 Task: Add an event with the title Casual Webinar: Advanced Social Media Advertising Tactics for Conversions, date '2023/10/23', time 8:30 AM to 10:30 AM, logged in from the account softage.3@softage.netand send the event invitation to softage.6@softage.net and softage.7@softage.net. Set a reminder for the event 1 hour before
Action: Mouse moved to (80, 82)
Screenshot: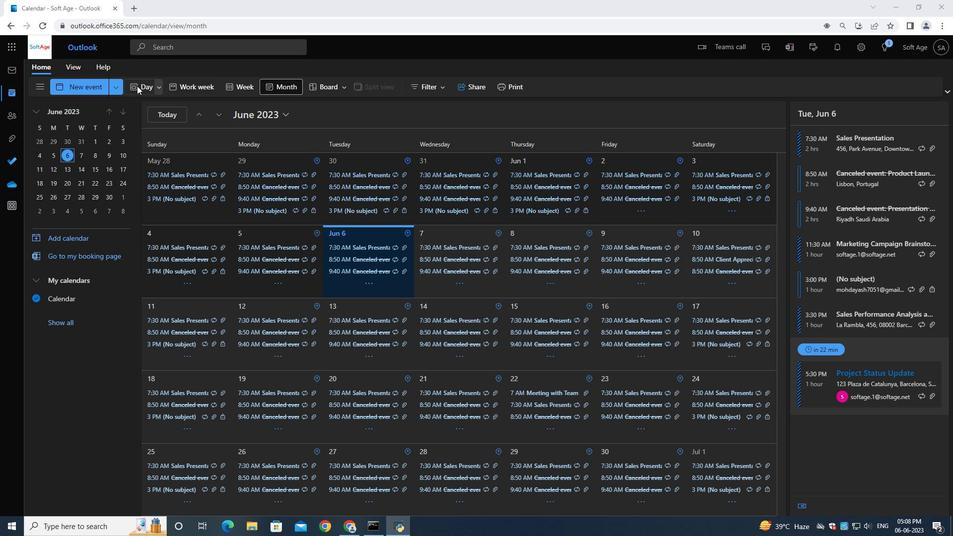 
Action: Mouse pressed left at (80, 82)
Screenshot: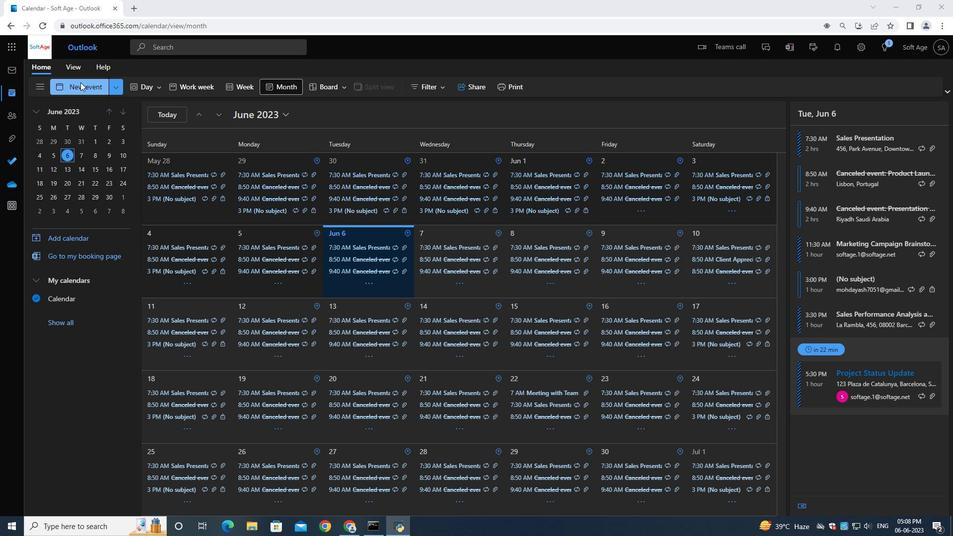 
Action: Mouse moved to (244, 141)
Screenshot: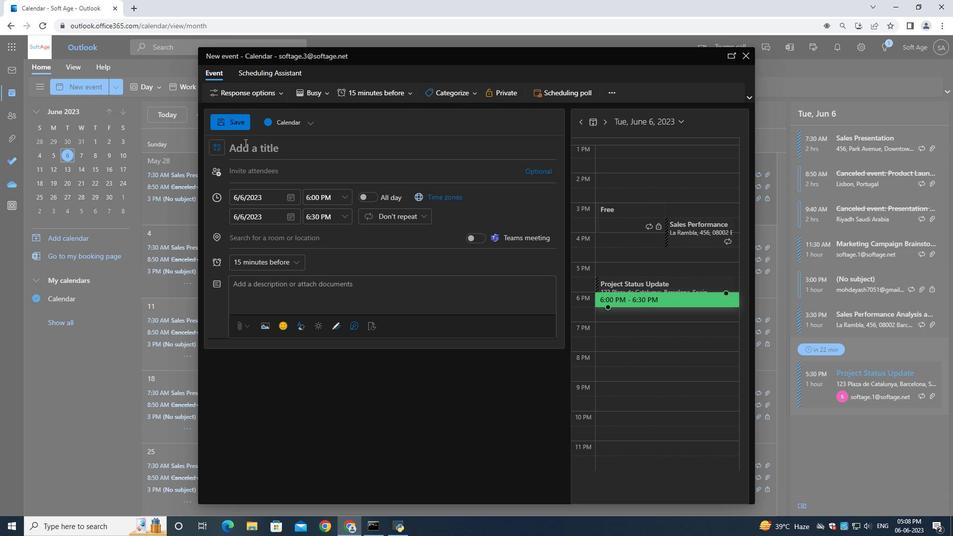 
Action: Key pressed <Key.shift>Casual<Key.space><Key.shift>Webinar<Key.shift_r>:<Key.space><Key.shift><Key.shift><Key.shift><Key.shift><Key.shift><Key.shift><Key.shift><Key.shift><Key.shift><Key.shift><Key.shift>Advanced<Key.space><Key.shift>Social<Key.space><Key.shift>Mea<Key.backspace>dia<Key.space><Key.shift>Advertising<Key.space><Key.shift><Key.shift><Key.shift>Tactics<Key.space>for<Key.space><Key.shift>Conversions
Screenshot: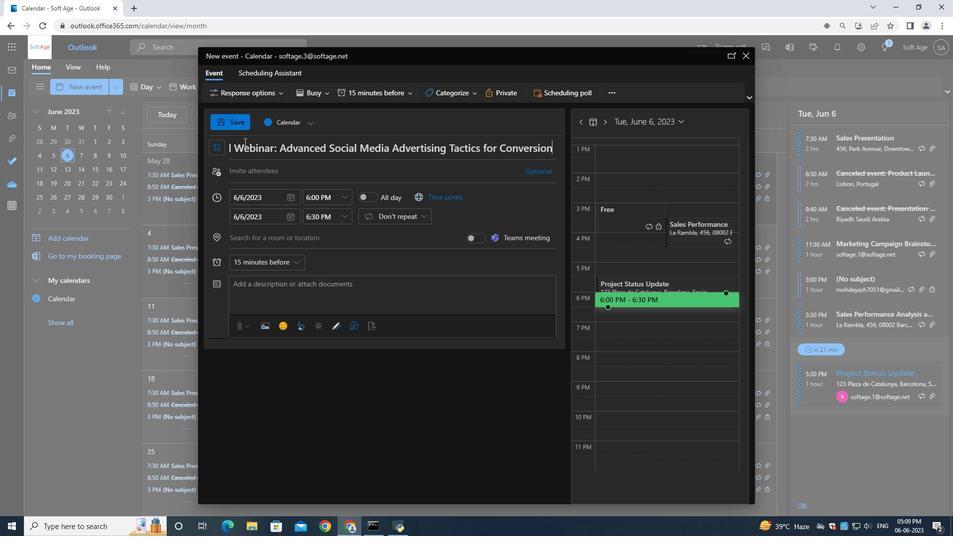 
Action: Mouse moved to (289, 196)
Screenshot: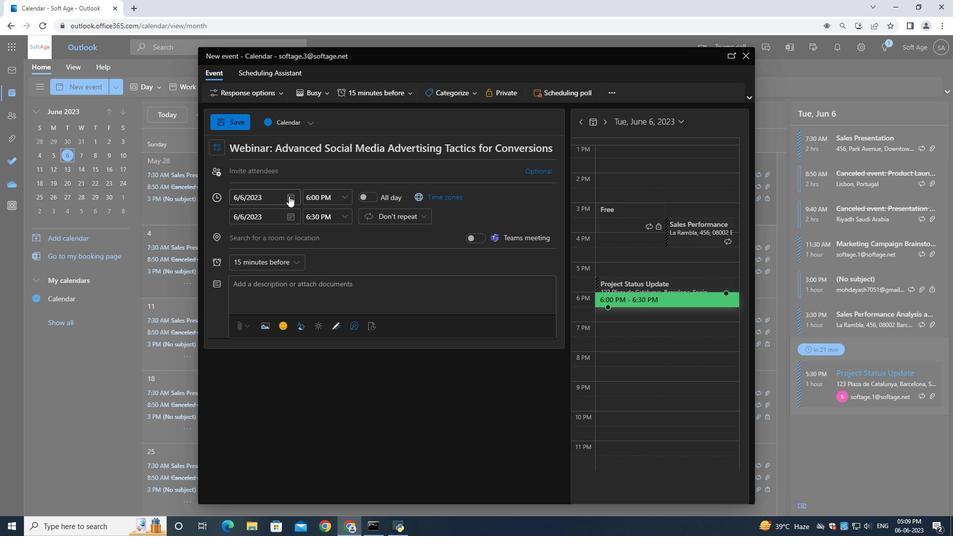 
Action: Mouse pressed left at (289, 196)
Screenshot: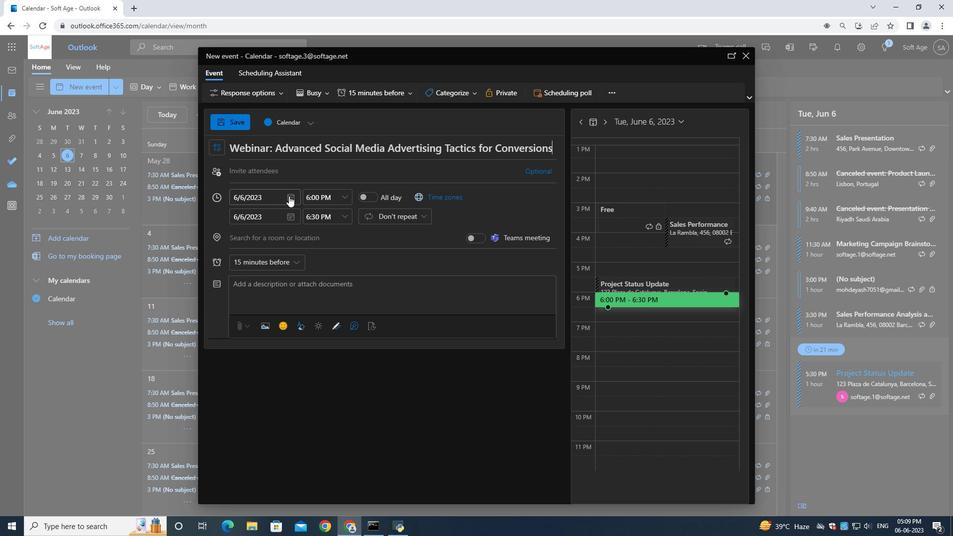 
Action: Mouse moved to (326, 212)
Screenshot: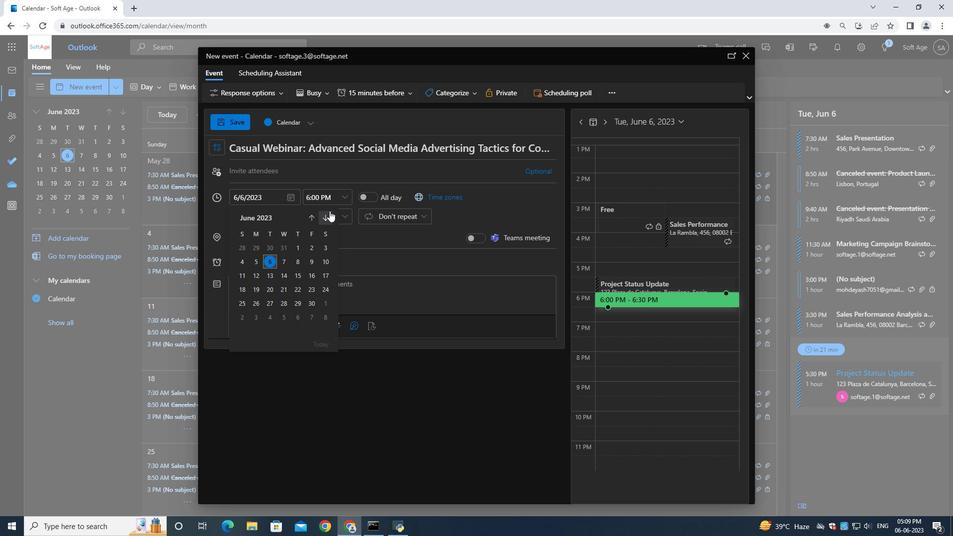 
Action: Mouse pressed left at (326, 212)
Screenshot: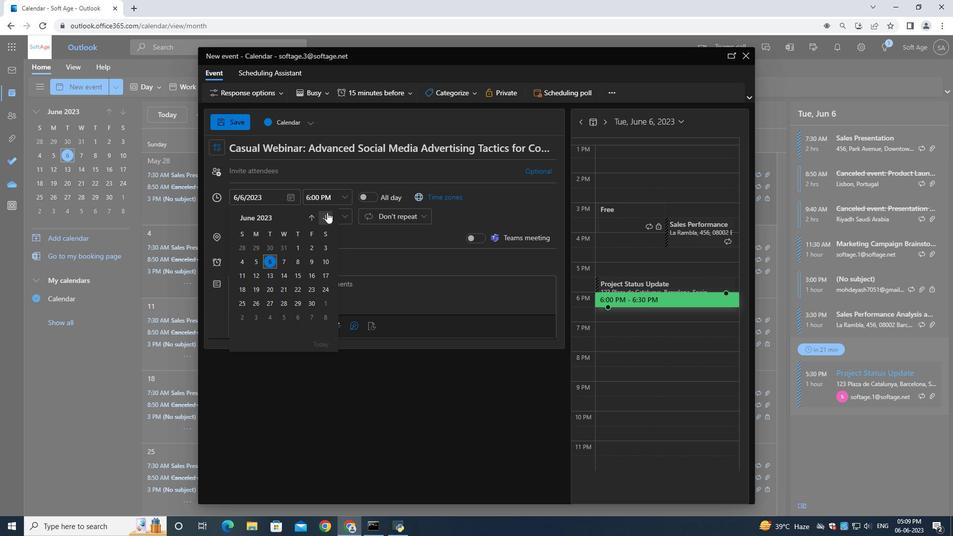 
Action: Mouse moved to (327, 213)
Screenshot: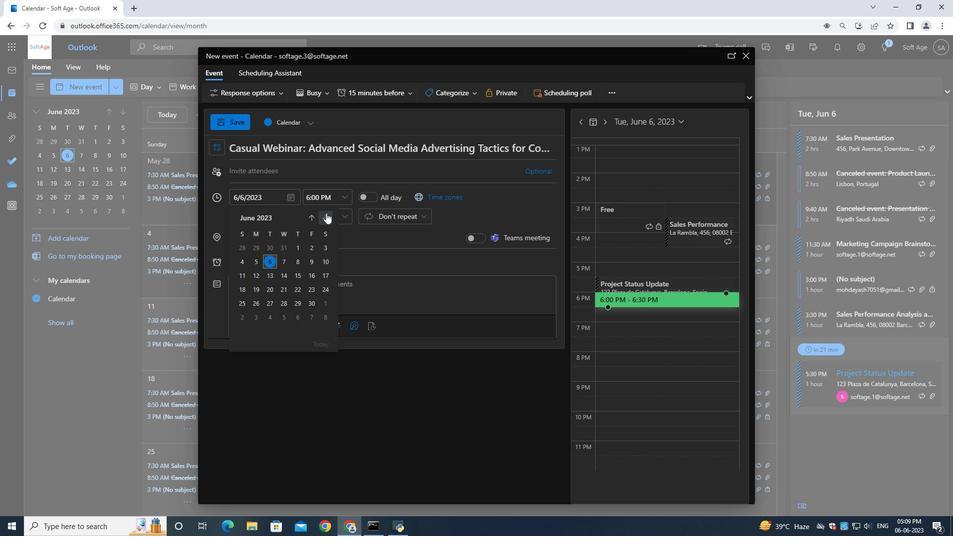
Action: Mouse pressed left at (327, 213)
Screenshot: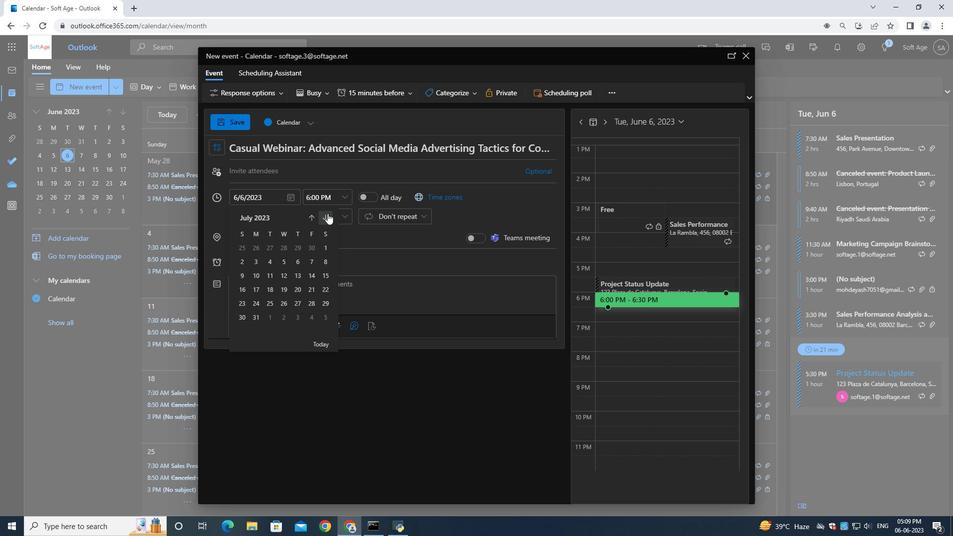 
Action: Mouse pressed left at (327, 213)
Screenshot: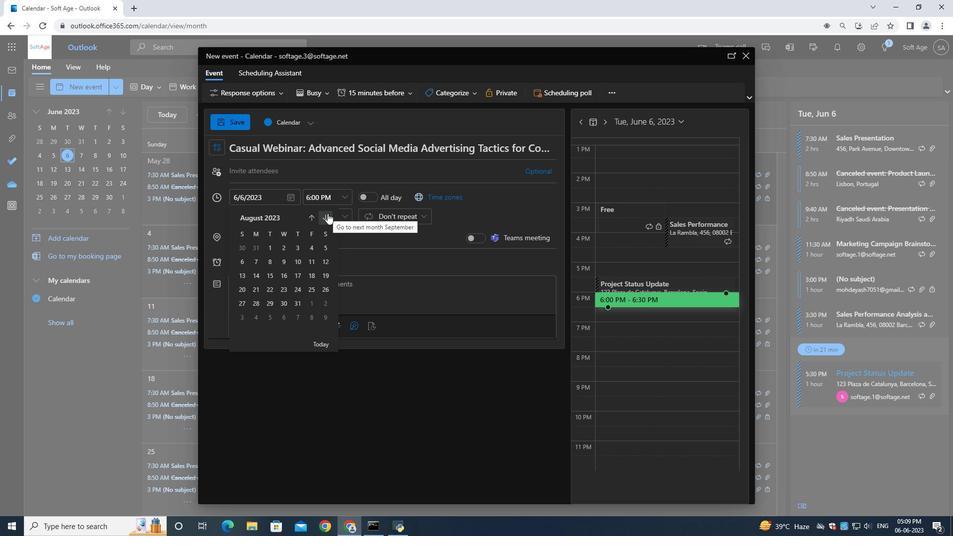 
Action: Mouse pressed left at (327, 213)
Screenshot: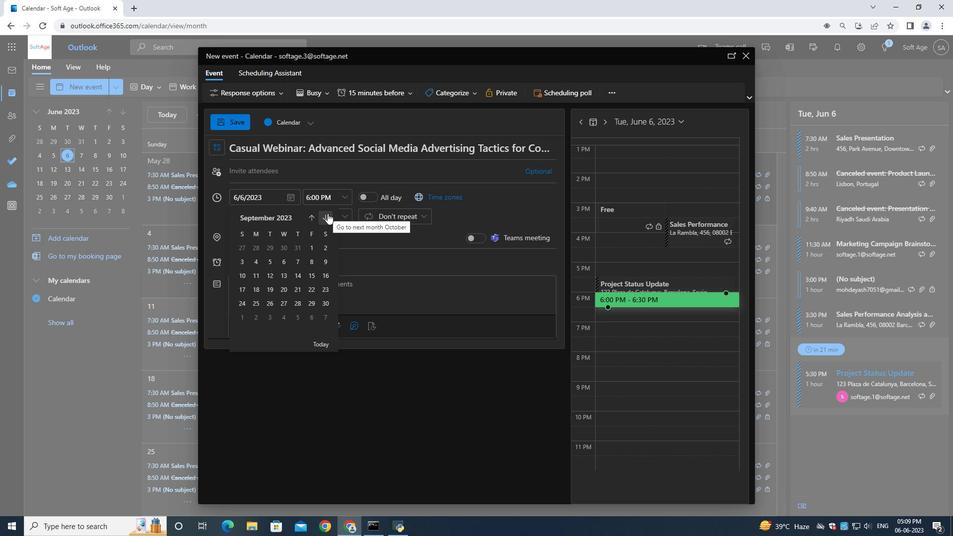 
Action: Mouse moved to (259, 288)
Screenshot: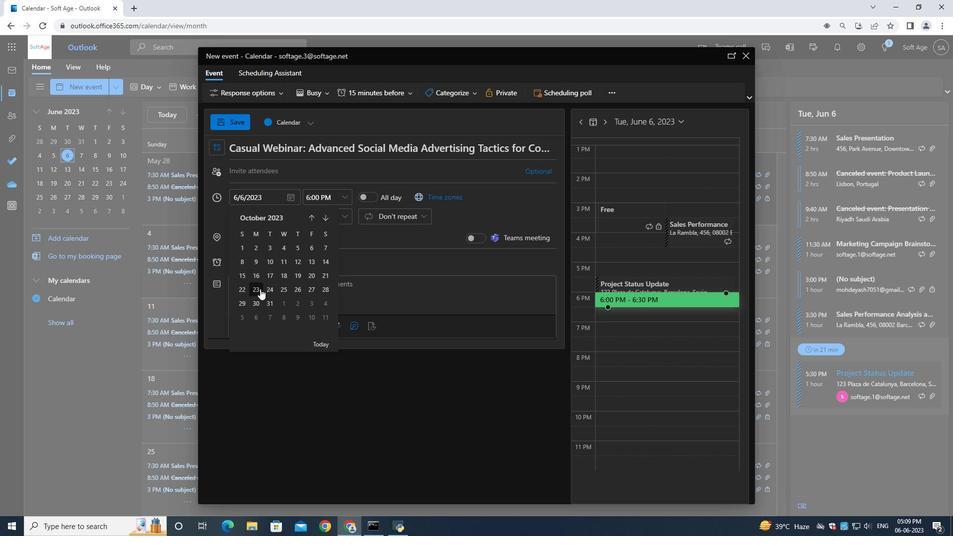 
Action: Mouse pressed left at (259, 288)
Screenshot: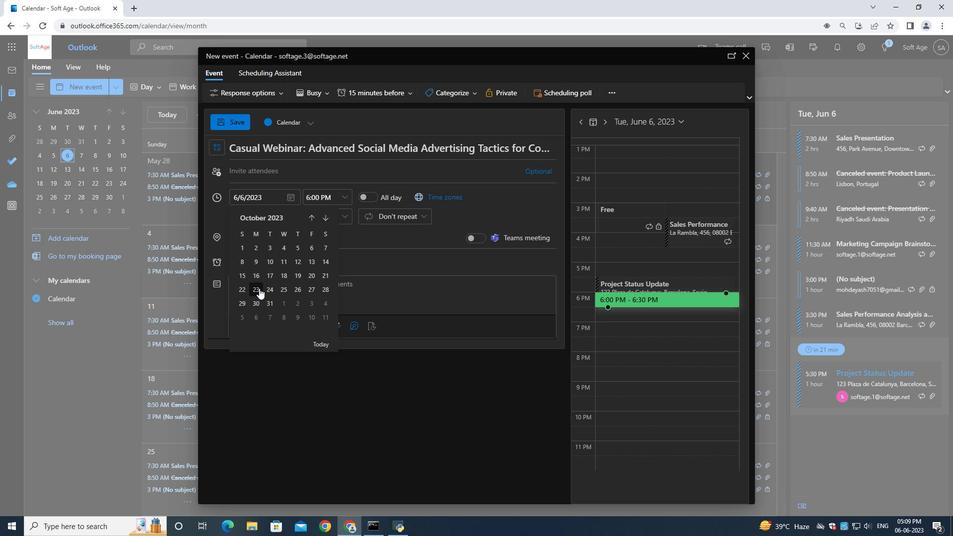 
Action: Mouse moved to (332, 200)
Screenshot: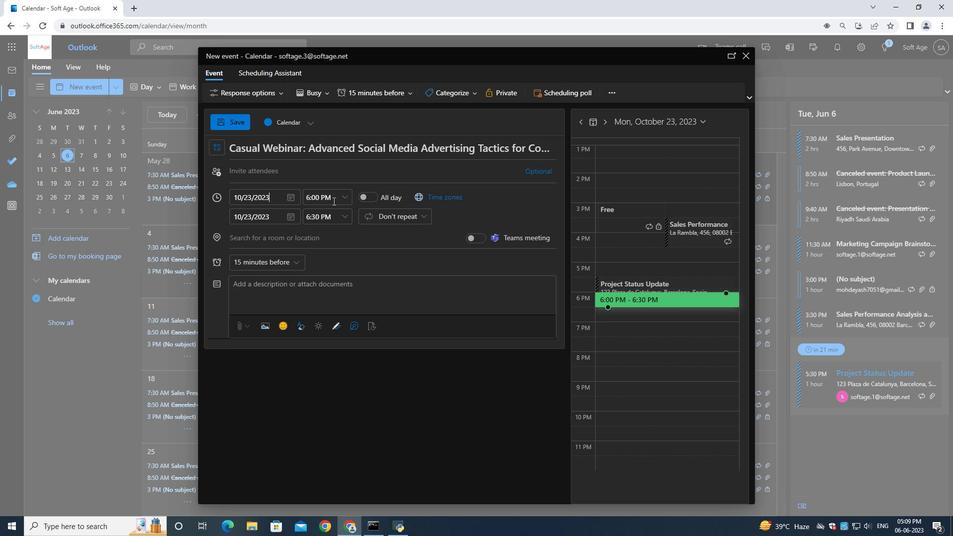 
Action: Mouse pressed left at (332, 200)
Screenshot: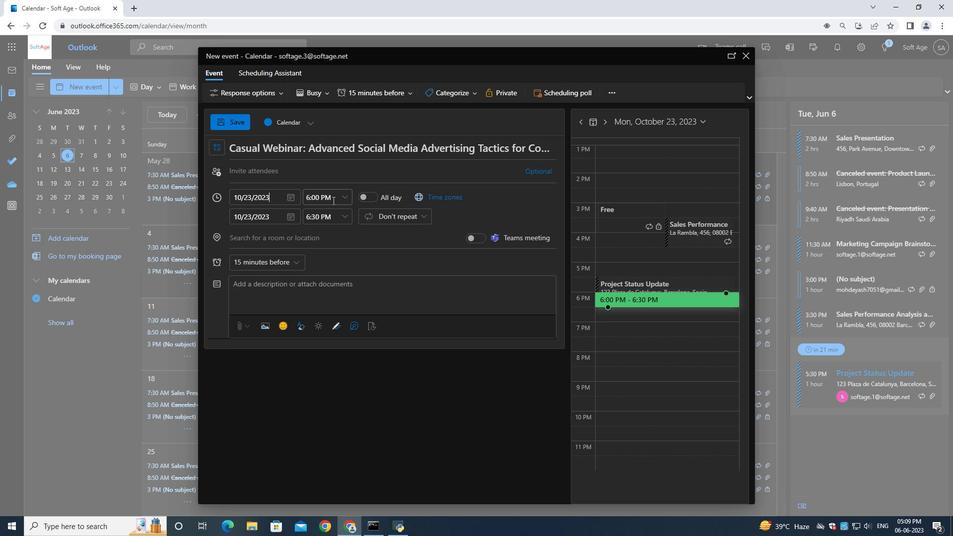 
Action: Key pressed 8<Key.shift_r>:30<Key.shift>AM
Screenshot: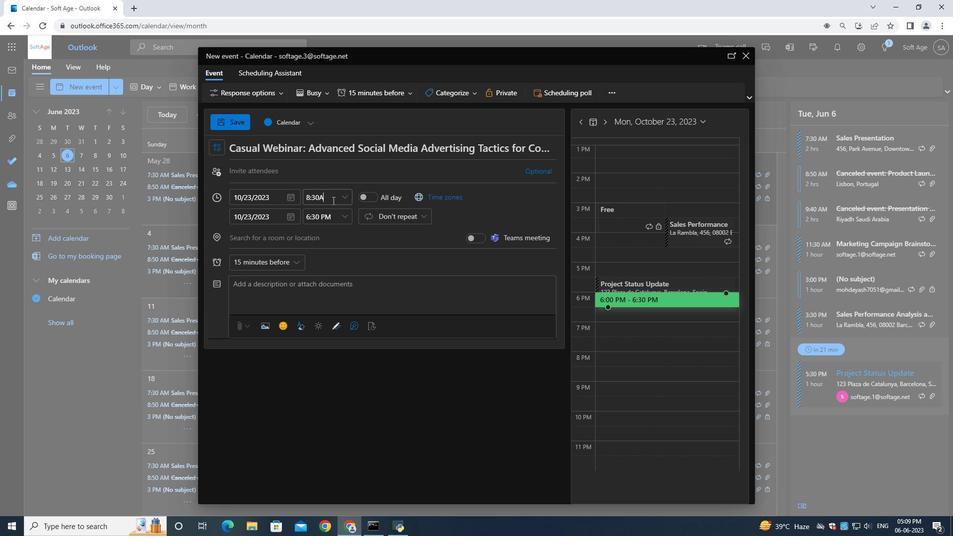
Action: Mouse moved to (314, 219)
Screenshot: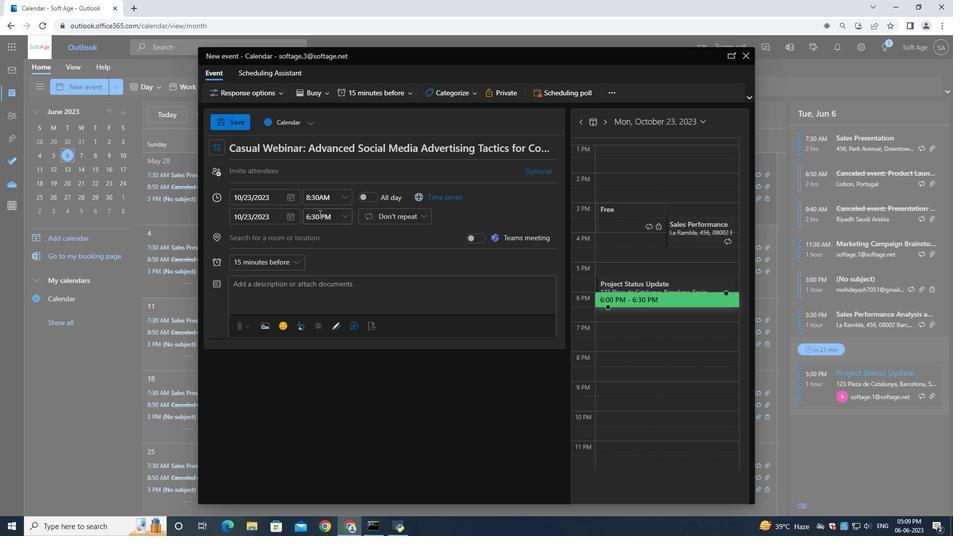 
Action: Mouse pressed left at (314, 219)
Screenshot: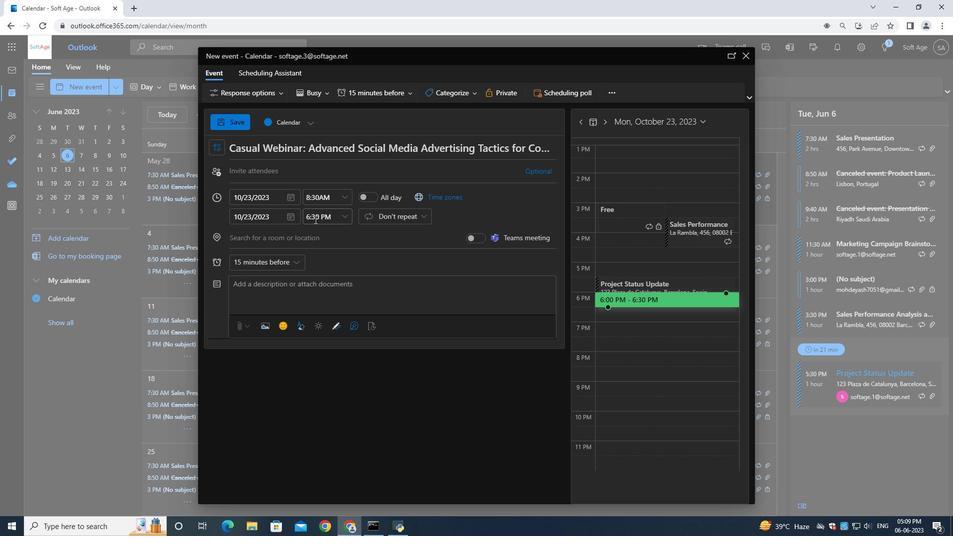 
Action: Key pressed 10<Key.shift_r>:30<Key.shift>AM
Screenshot: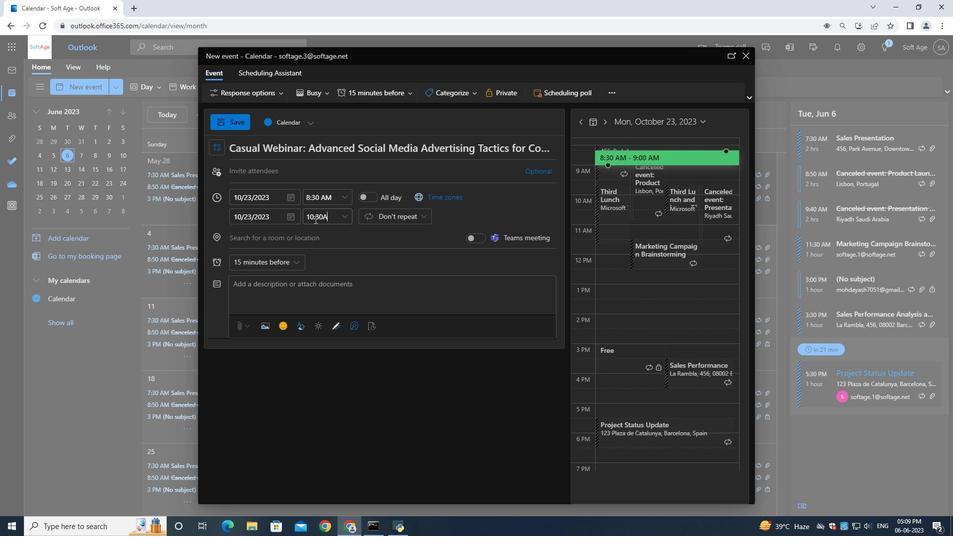 
Action: Mouse moved to (261, 172)
Screenshot: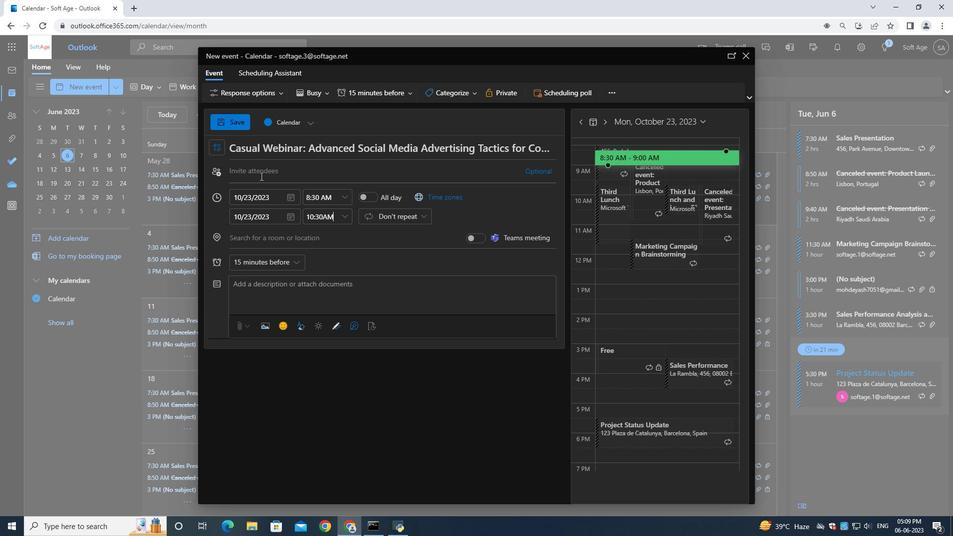 
Action: Mouse pressed left at (261, 172)
Screenshot: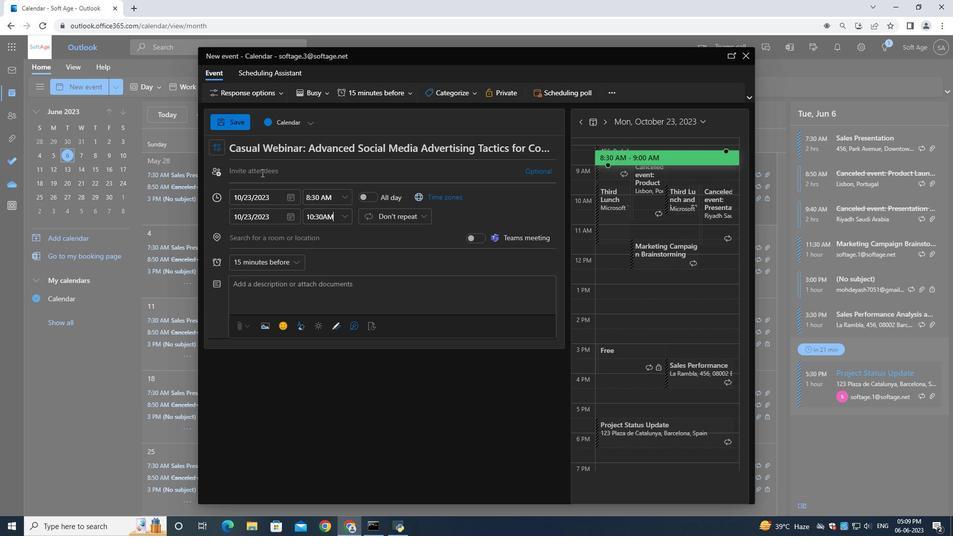 
Action: Mouse moved to (263, 172)
Screenshot: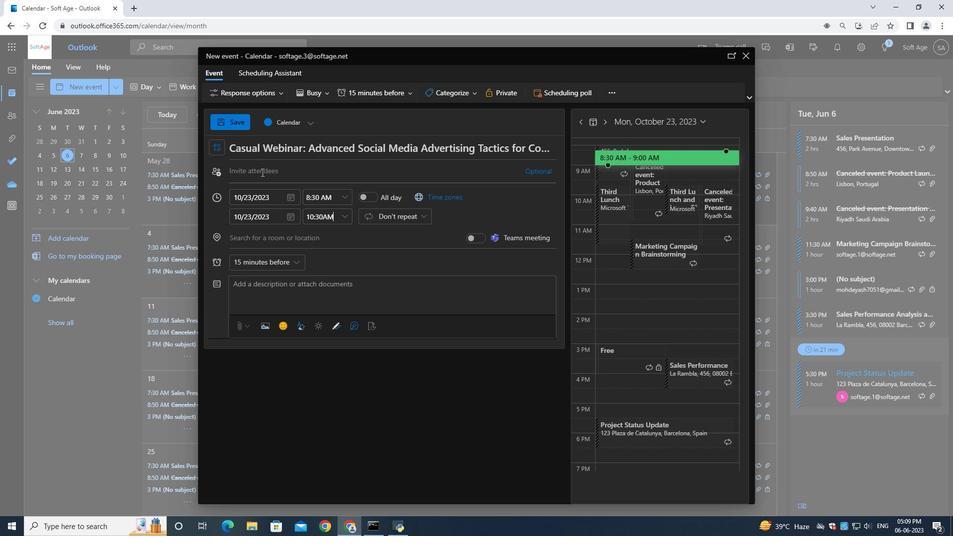 
Action: Key pressed softage.6<Key.shift>@softage.net
Screenshot: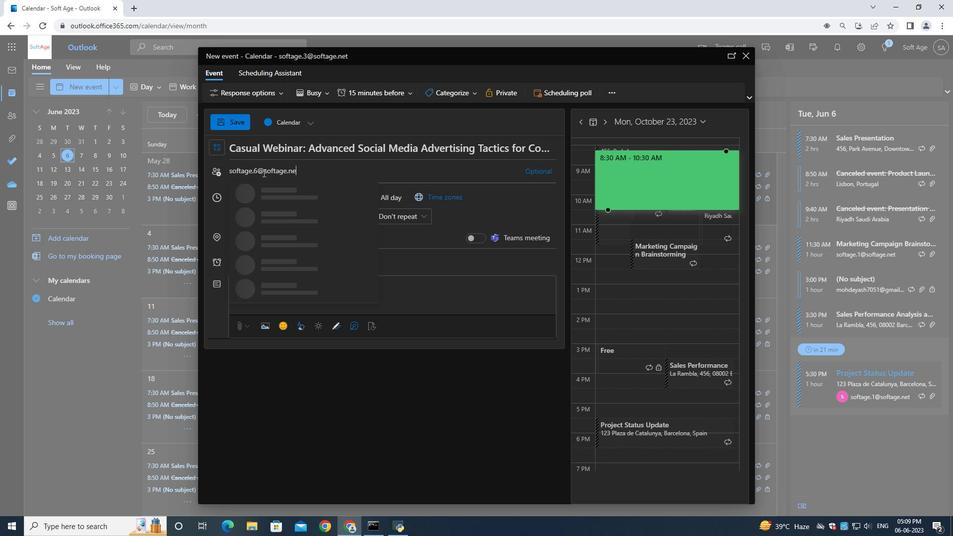 
Action: Mouse moved to (279, 192)
Screenshot: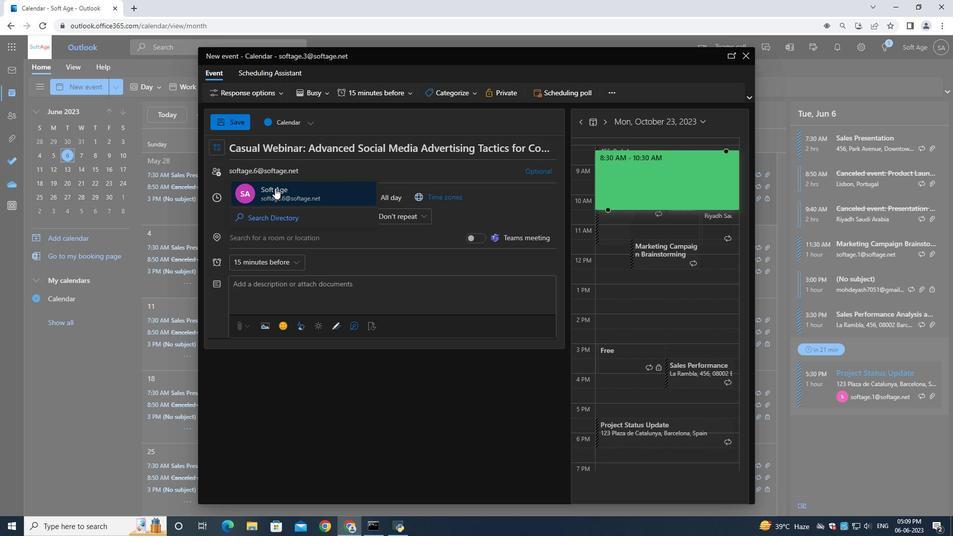 
Action: Mouse pressed left at (279, 192)
Screenshot: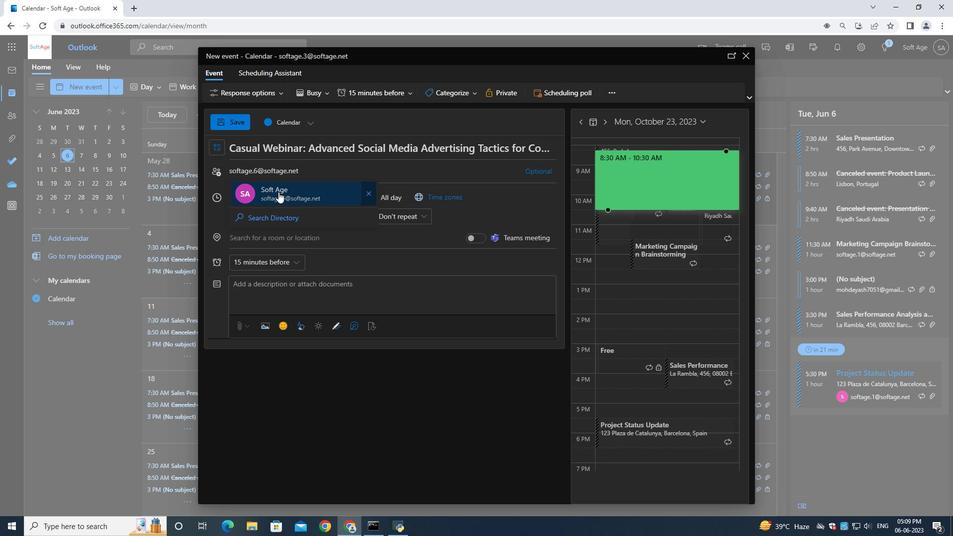 
Action: Key pressed softage.7<Key.shift>@softage.net
Screenshot: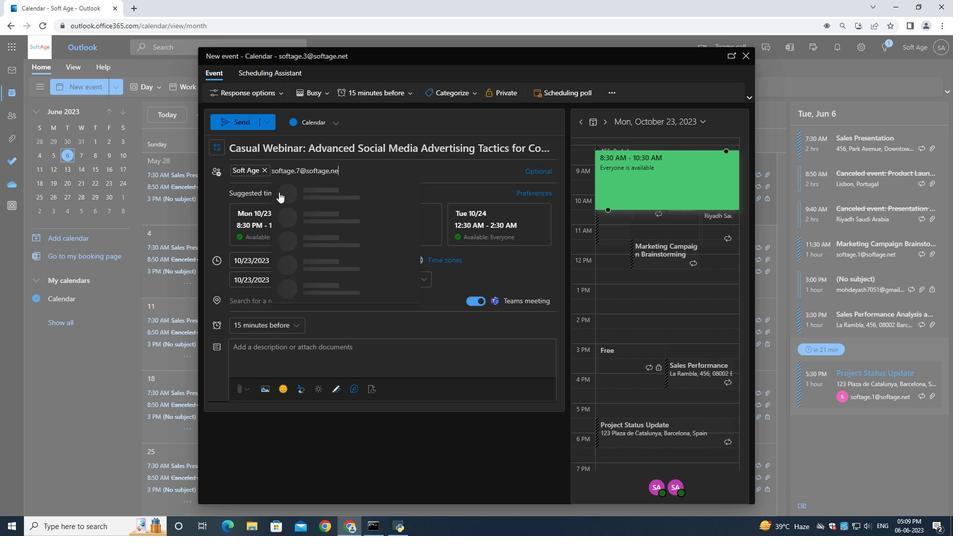 
Action: Mouse moved to (309, 188)
Screenshot: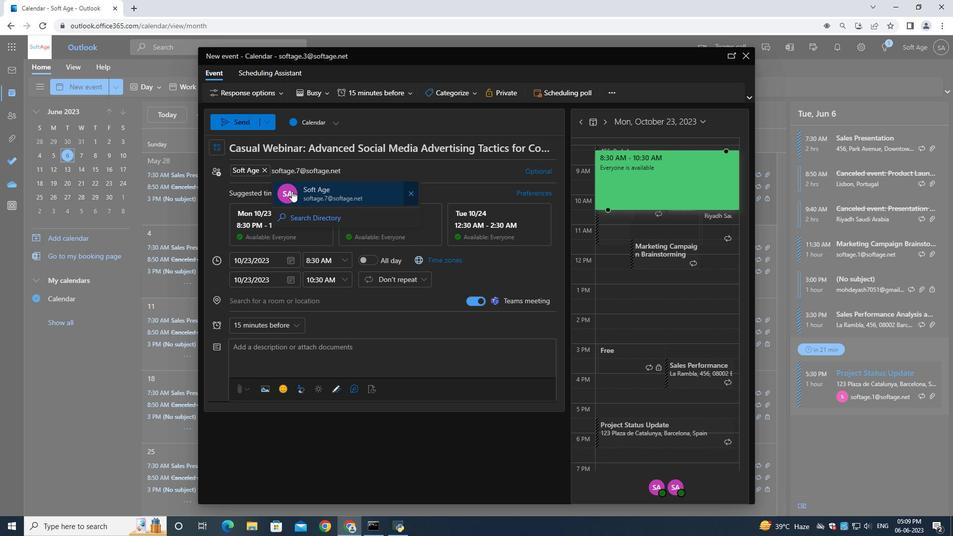 
Action: Mouse pressed left at (309, 188)
Screenshot: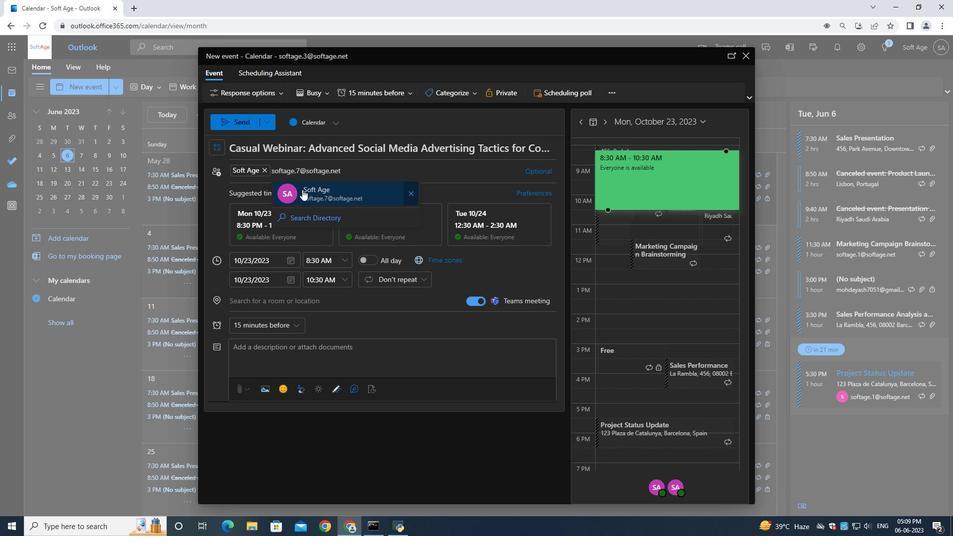 
Action: Mouse moved to (254, 325)
Screenshot: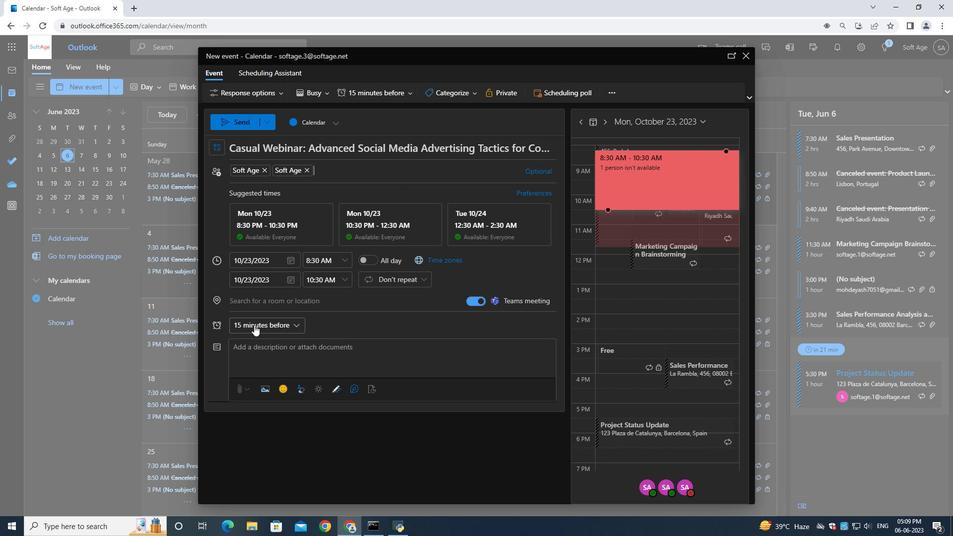 
Action: Mouse pressed left at (254, 325)
Screenshot: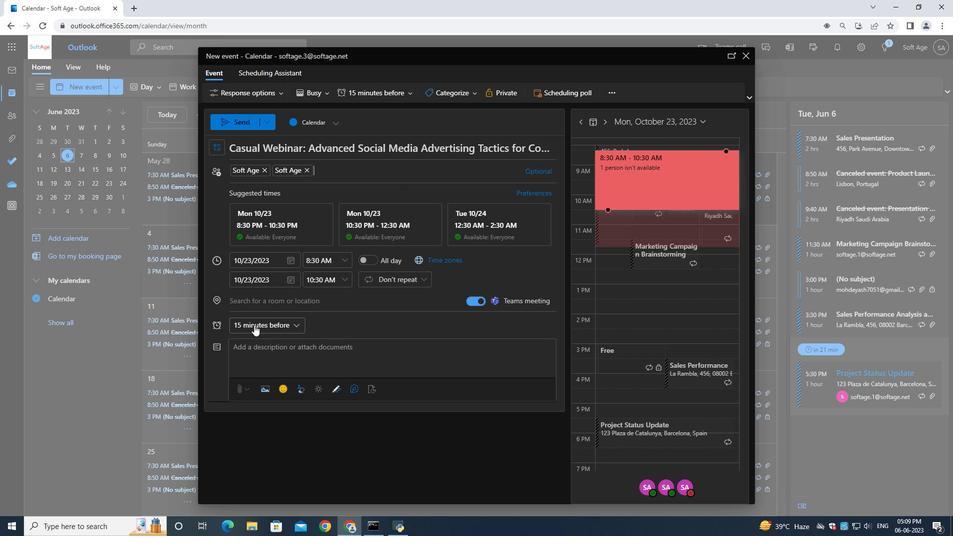 
Action: Mouse moved to (264, 225)
Screenshot: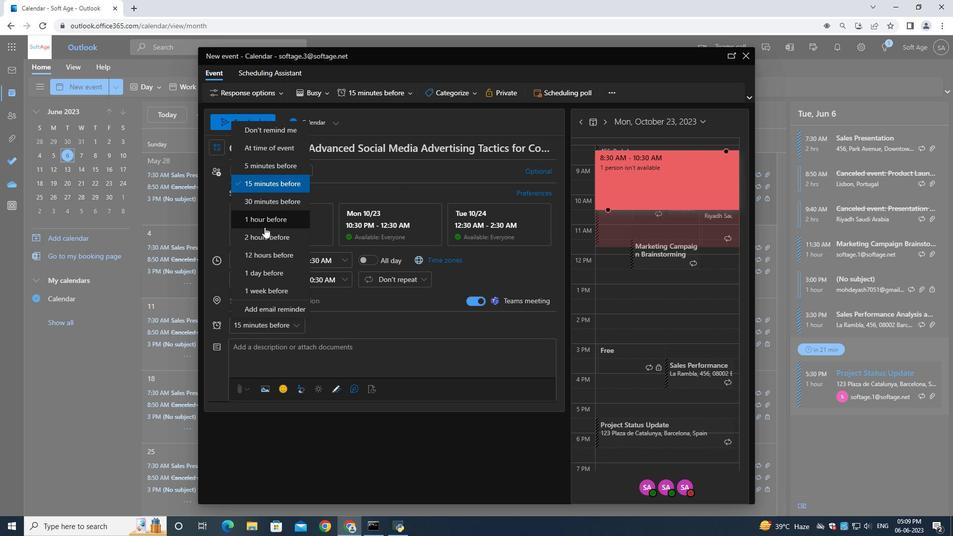 
Action: Mouse pressed left at (264, 225)
Screenshot: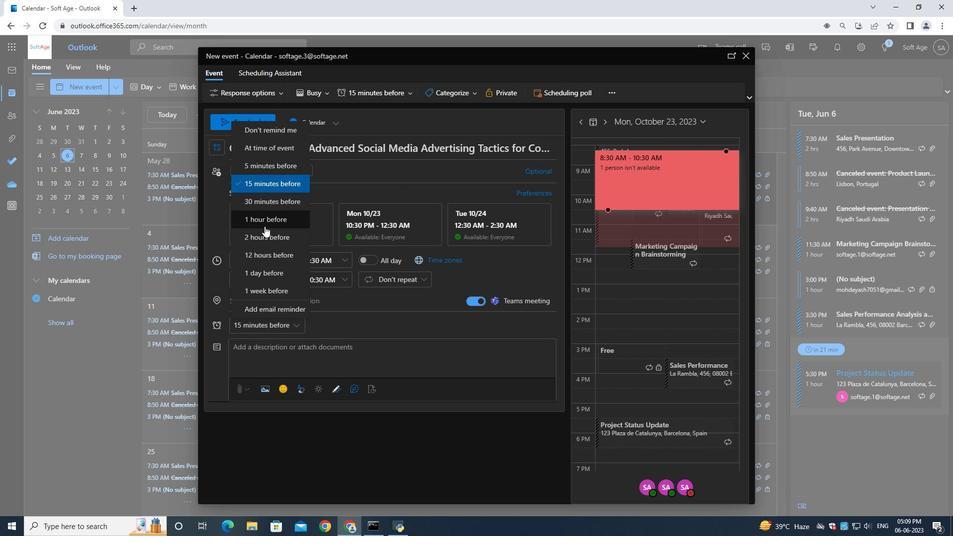 
Action: Mouse moved to (244, 126)
Screenshot: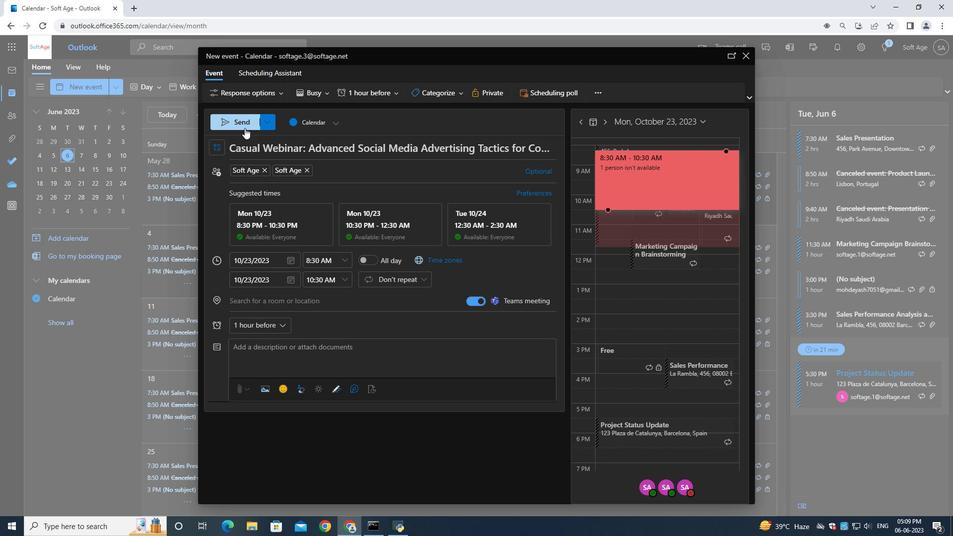 
Action: Mouse pressed left at (244, 126)
Screenshot: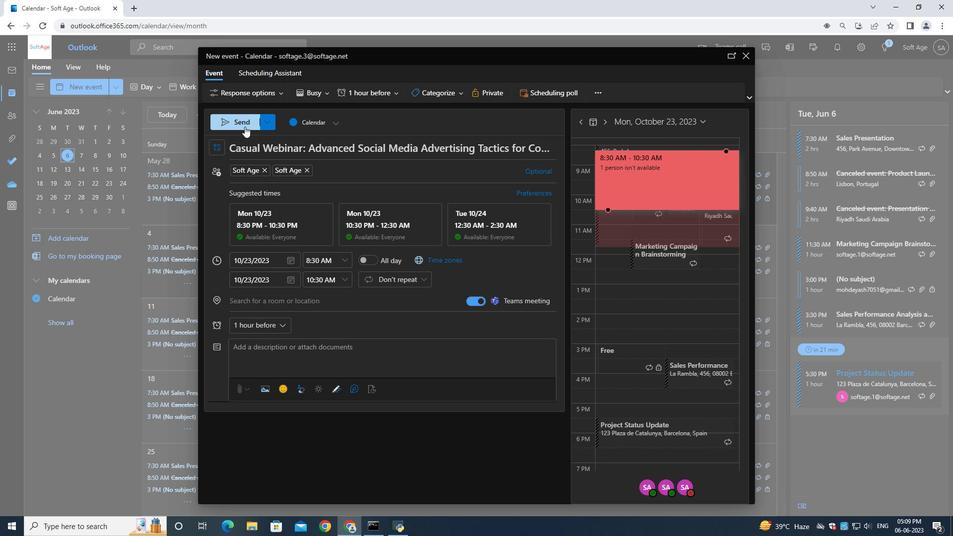
Action: Mouse moved to (246, 126)
Screenshot: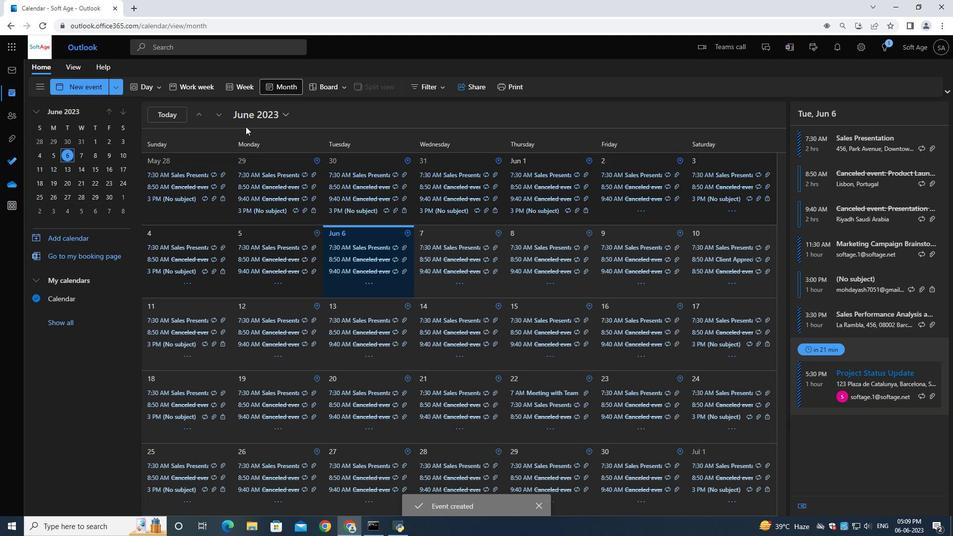 
